 Task: Check the tools and features.
Action: Mouse moved to (392, 385)
Screenshot: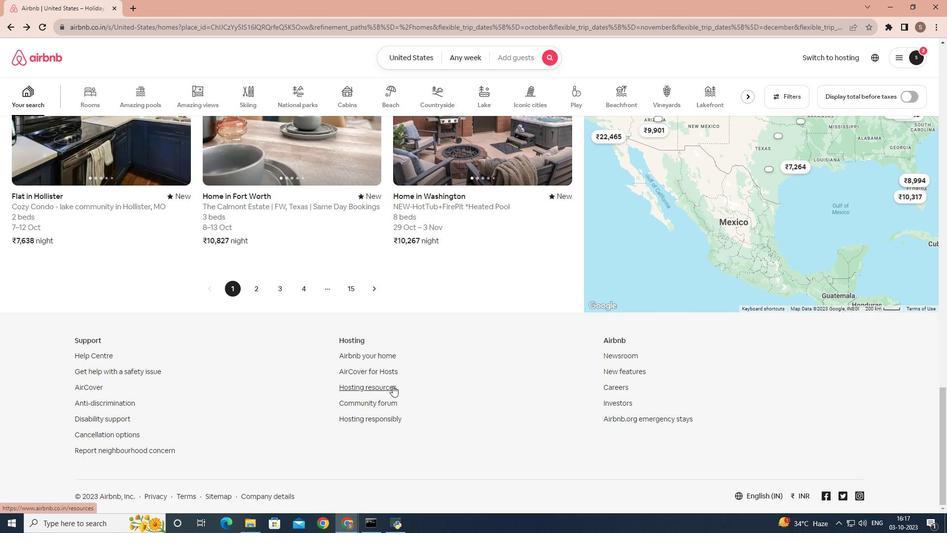 
Action: Mouse pressed left at (392, 385)
Screenshot: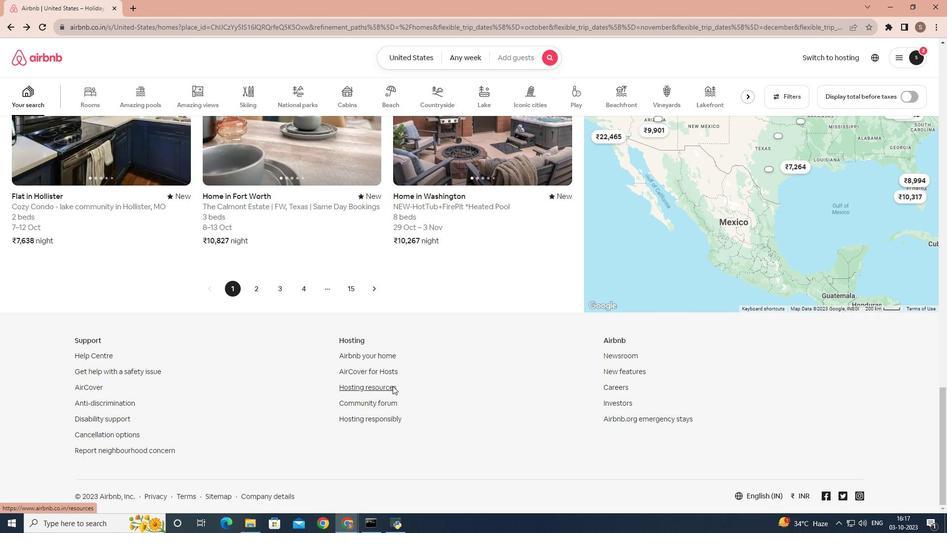 
Action: Mouse moved to (790, 56)
Screenshot: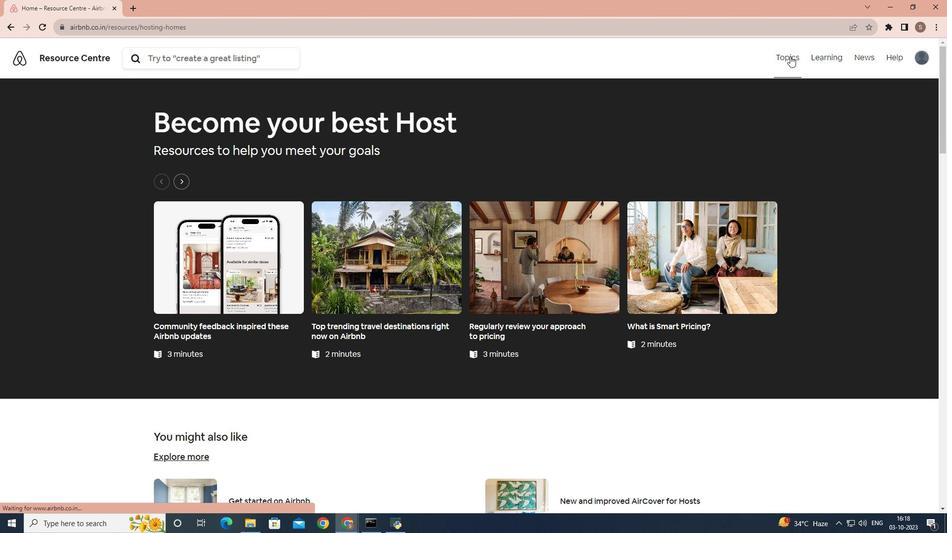
Action: Mouse pressed left at (790, 56)
Screenshot: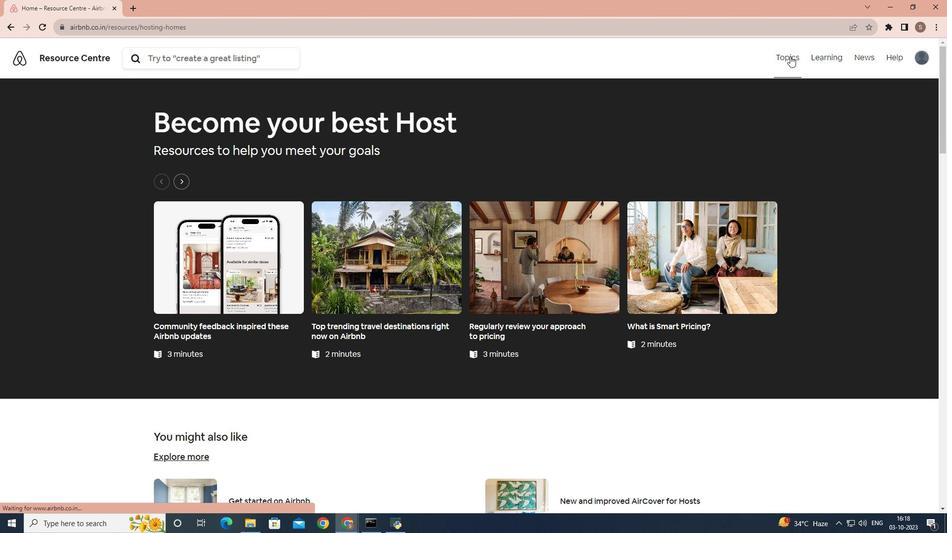 
Action: Mouse moved to (237, 216)
Screenshot: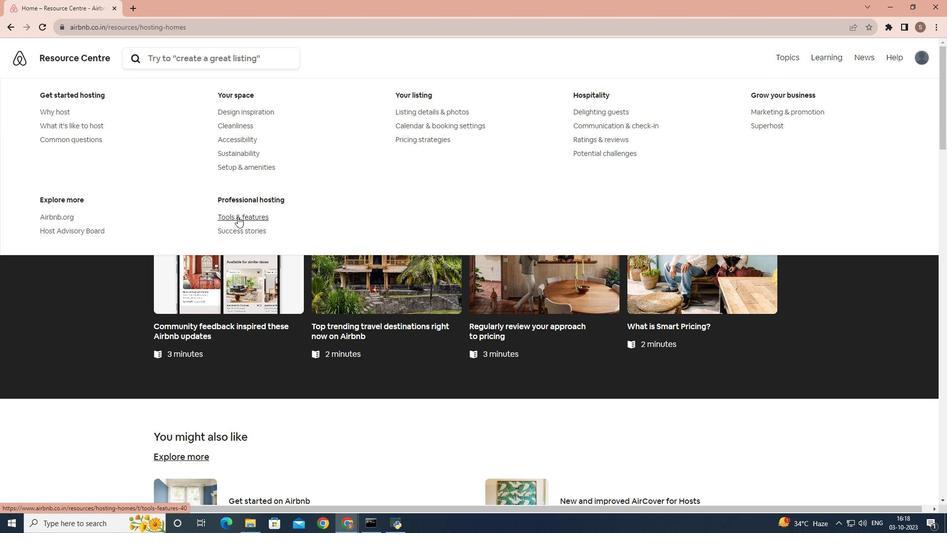 
Action: Mouse pressed left at (237, 216)
Screenshot: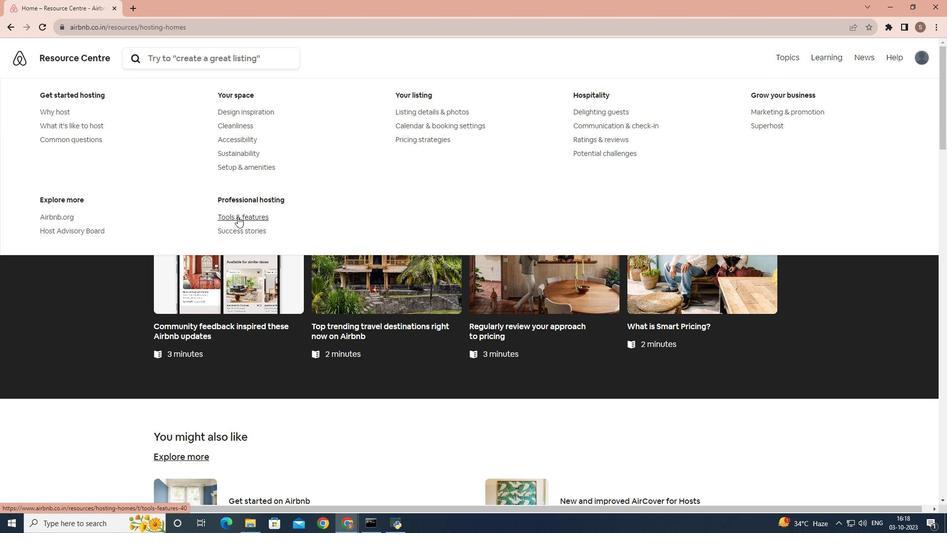 
Action: Mouse moved to (271, 219)
Screenshot: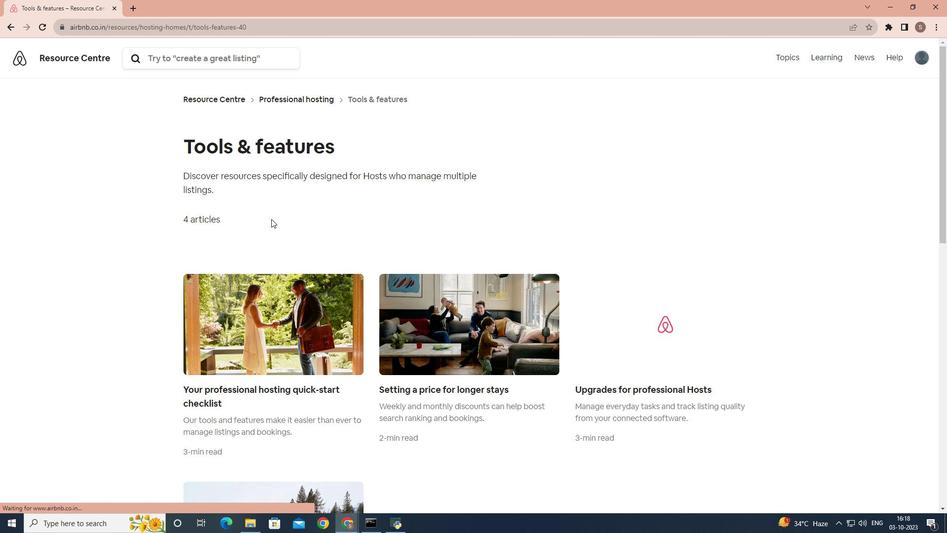 
Action: Mouse scrolled (271, 218) with delta (0, 0)
Screenshot: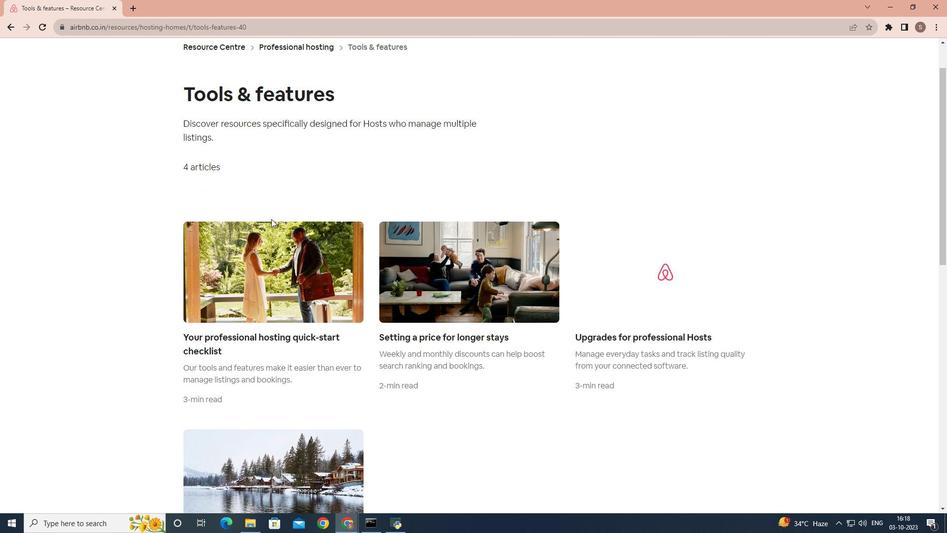 
Action: Mouse scrolled (271, 218) with delta (0, 0)
Screenshot: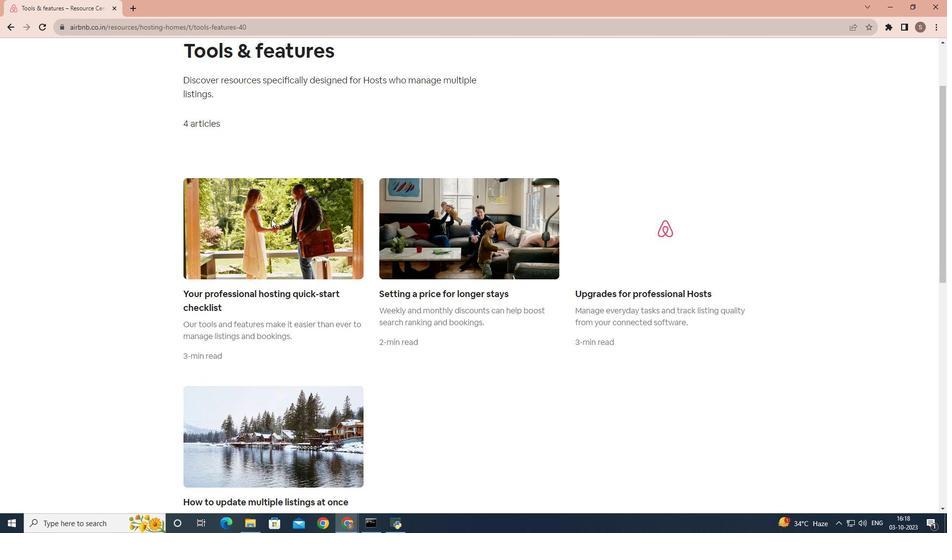 
Action: Mouse scrolled (271, 218) with delta (0, 0)
Screenshot: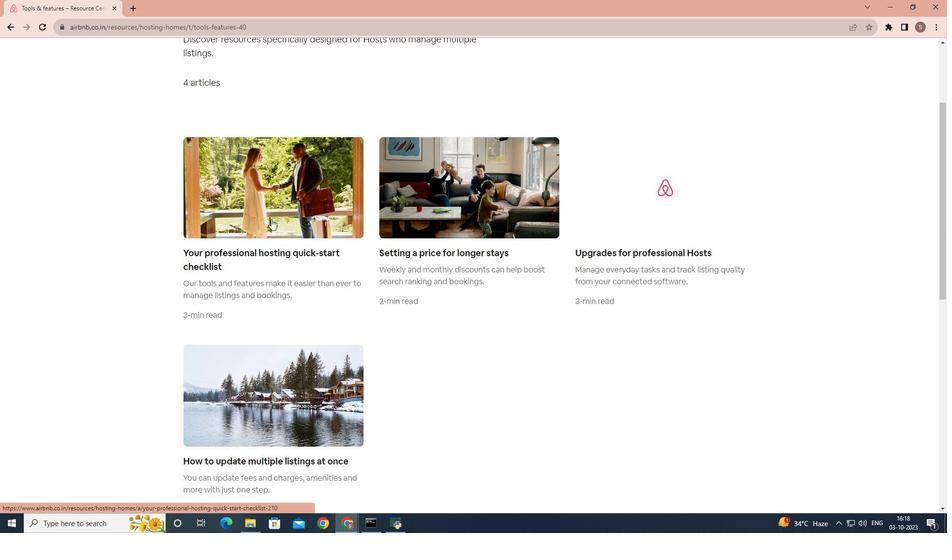 
Action: Mouse scrolled (271, 218) with delta (0, 0)
Screenshot: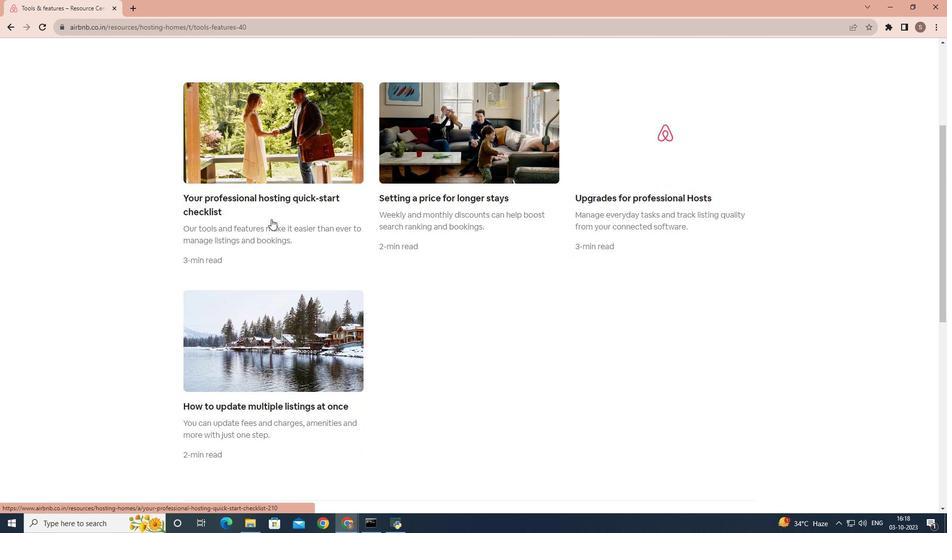 
Action: Mouse scrolled (271, 218) with delta (0, 0)
Screenshot: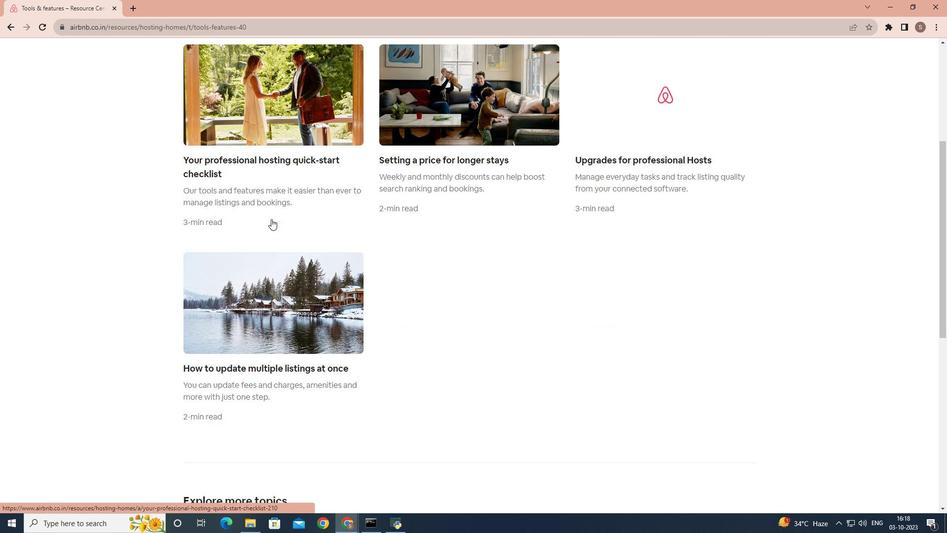 
Action: Mouse scrolled (271, 218) with delta (0, 0)
Screenshot: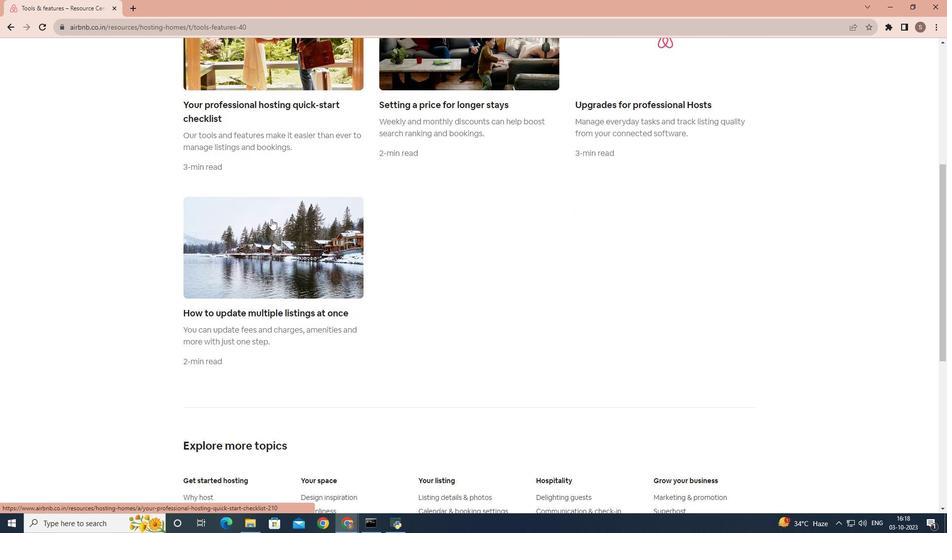 
Action: Mouse scrolled (271, 218) with delta (0, 0)
Screenshot: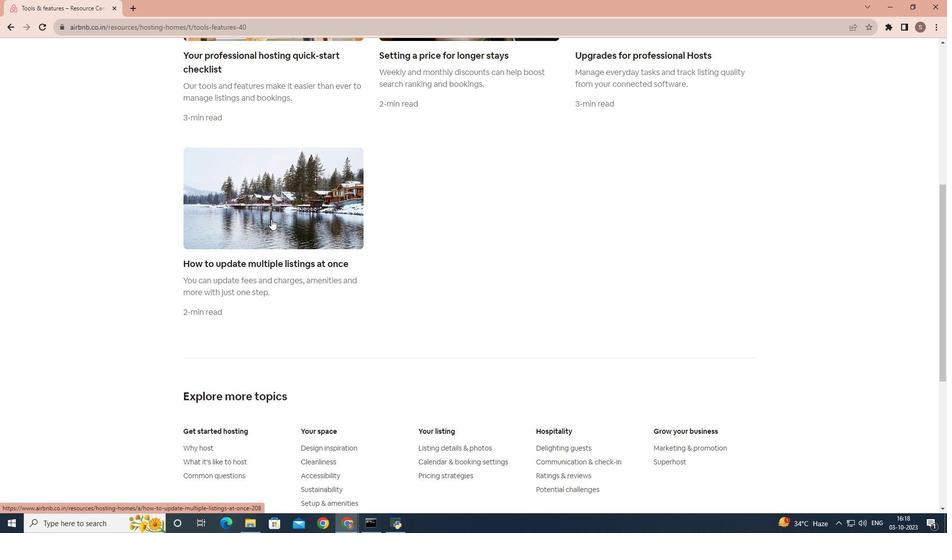 
Action: Mouse scrolled (271, 218) with delta (0, 0)
Screenshot: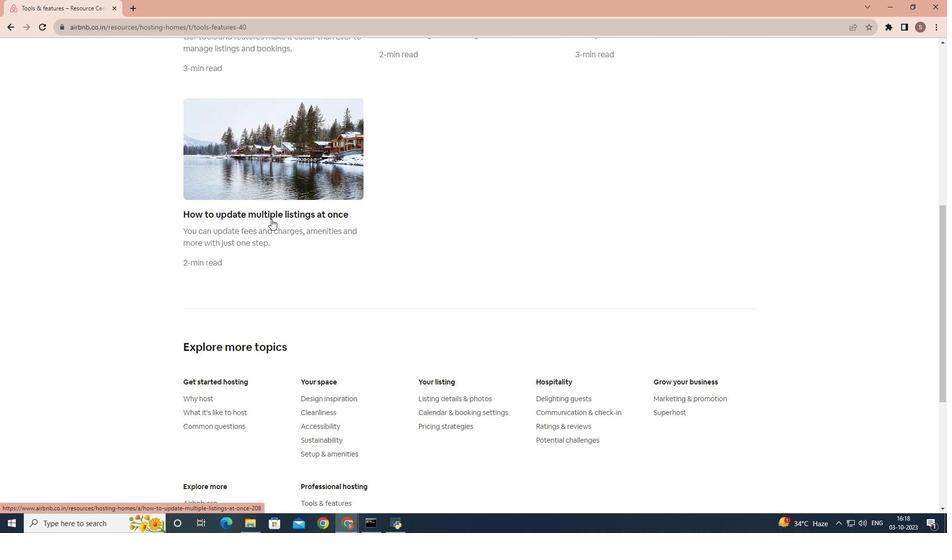 
Action: Mouse scrolled (271, 218) with delta (0, 0)
Screenshot: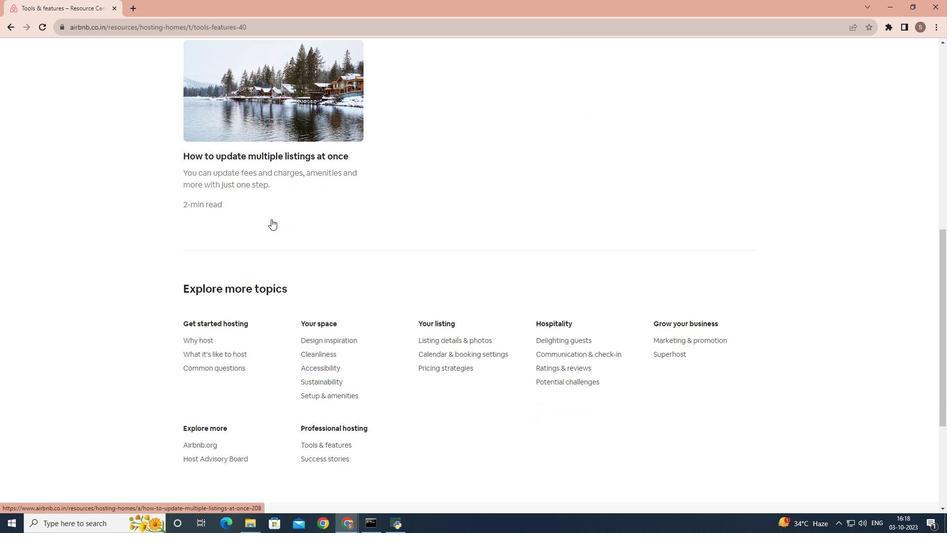 
Action: Mouse scrolled (271, 218) with delta (0, 0)
Screenshot: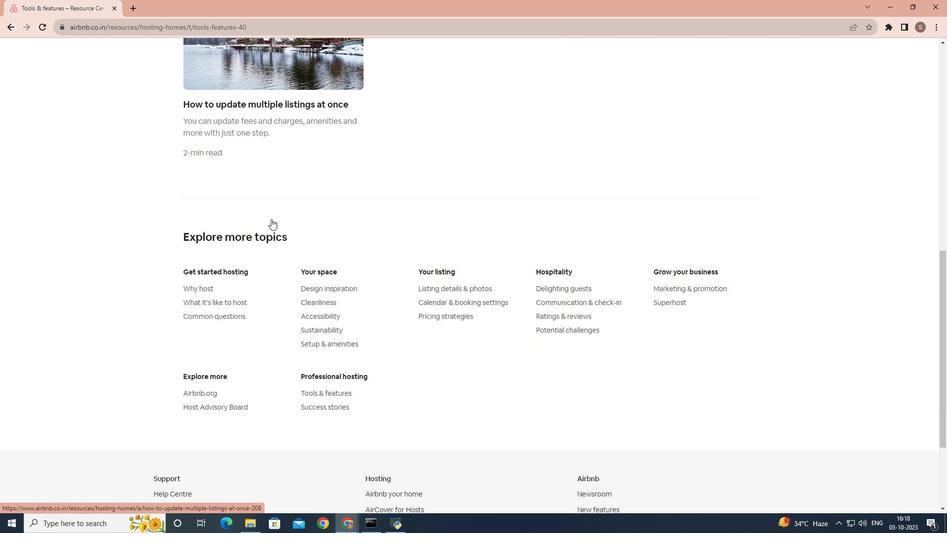 
Action: Mouse scrolled (271, 218) with delta (0, 0)
Screenshot: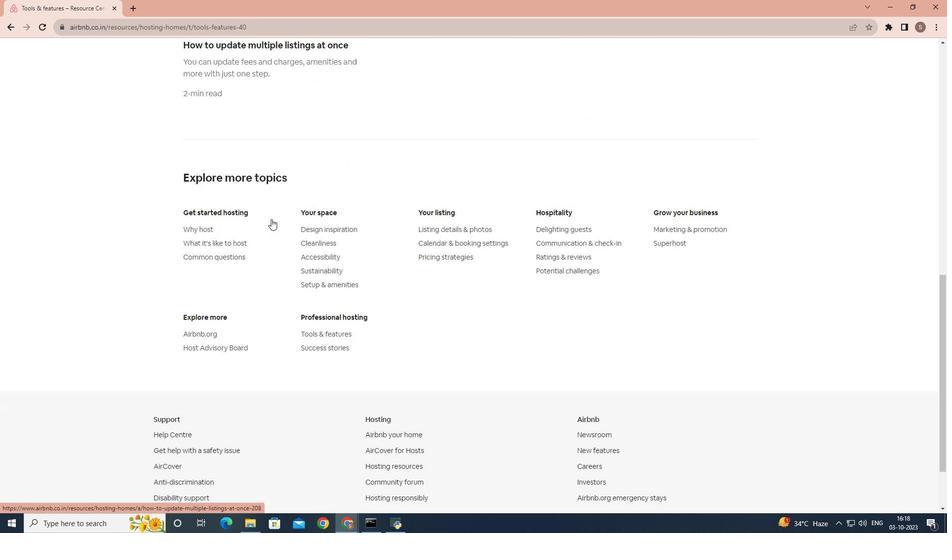 
Action: Mouse scrolled (271, 218) with delta (0, 0)
Screenshot: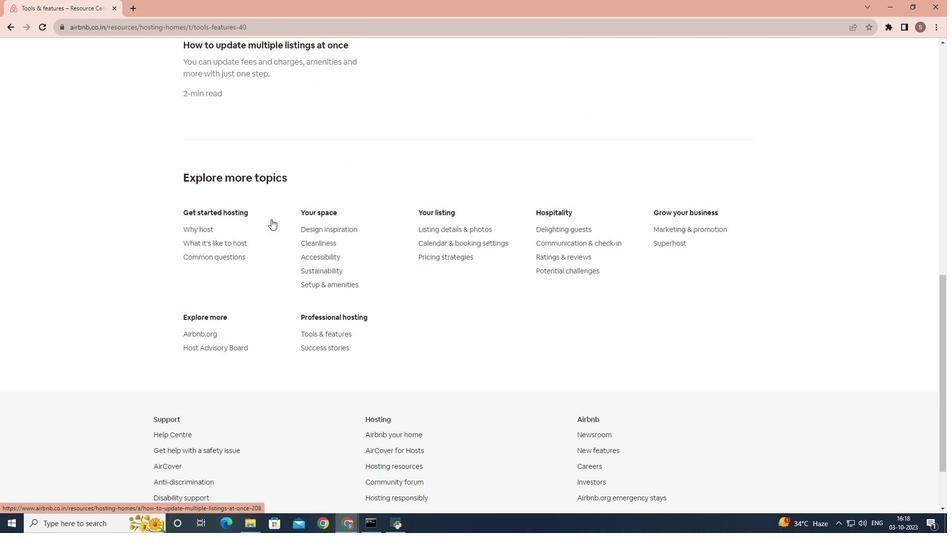 
